 Task: Create a rule when the item name item is checked checklist name by anyone.
Action: Mouse moved to (814, 229)
Screenshot: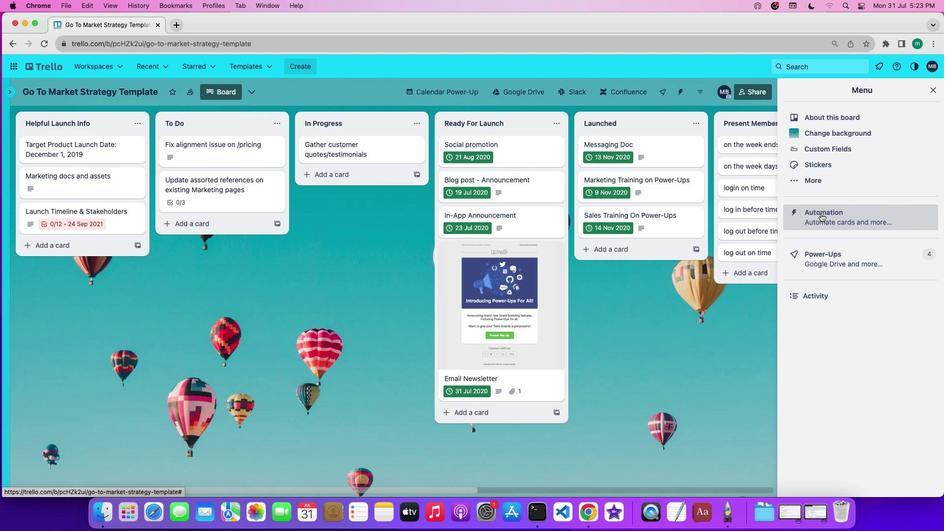 
Action: Mouse pressed left at (814, 229)
Screenshot: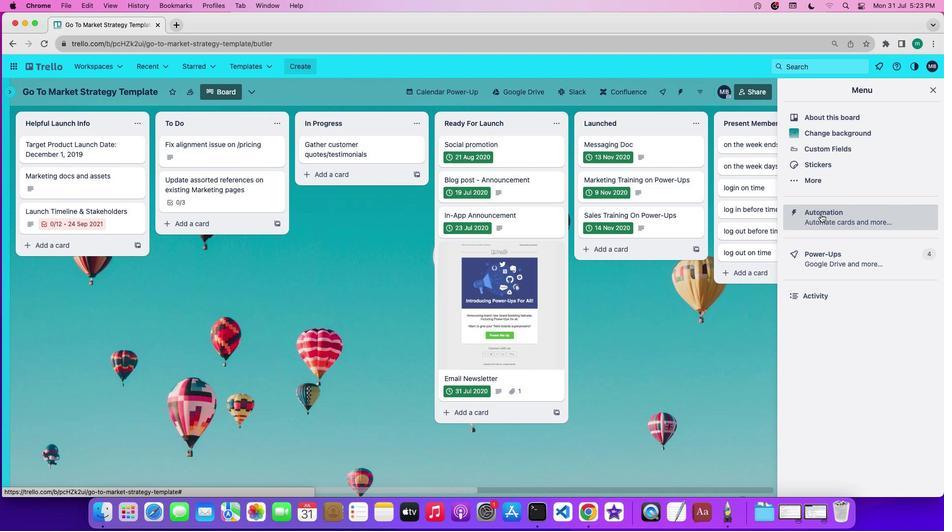 
Action: Mouse moved to (75, 202)
Screenshot: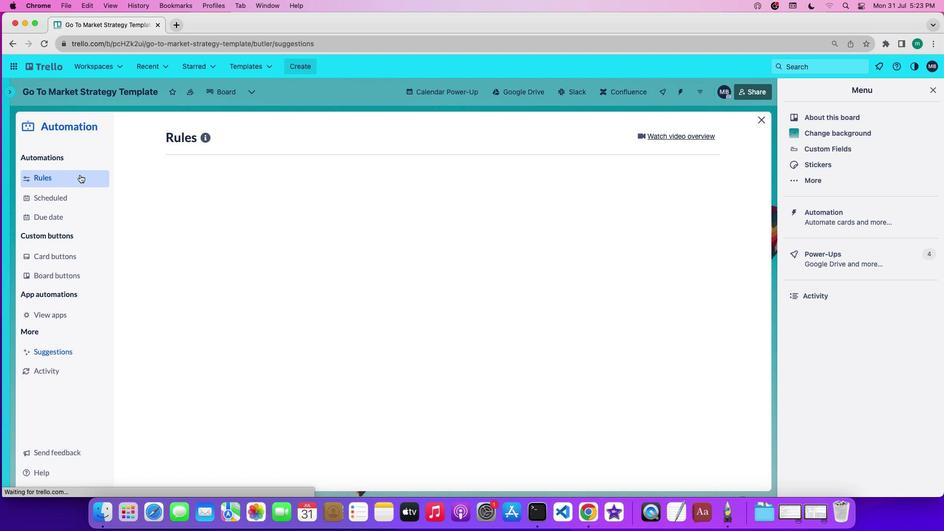 
Action: Mouse pressed left at (75, 202)
Screenshot: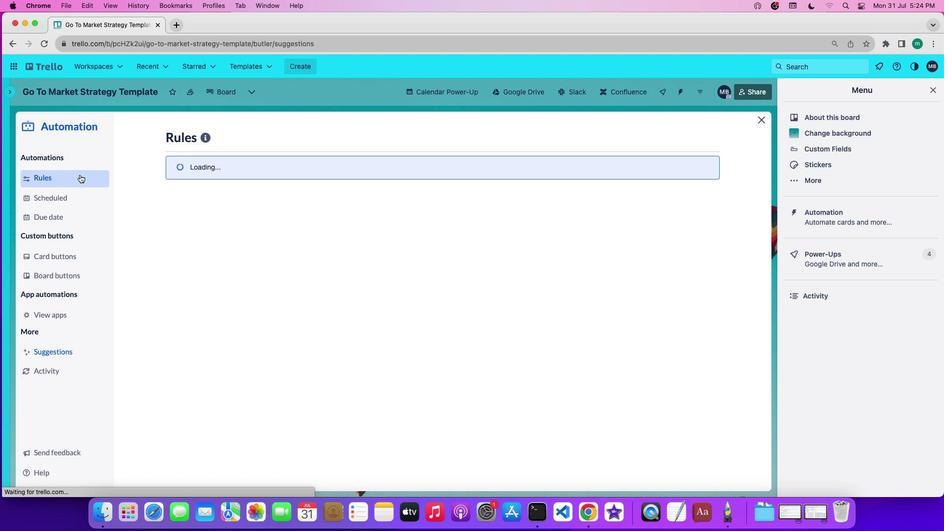 
Action: Mouse moved to (238, 330)
Screenshot: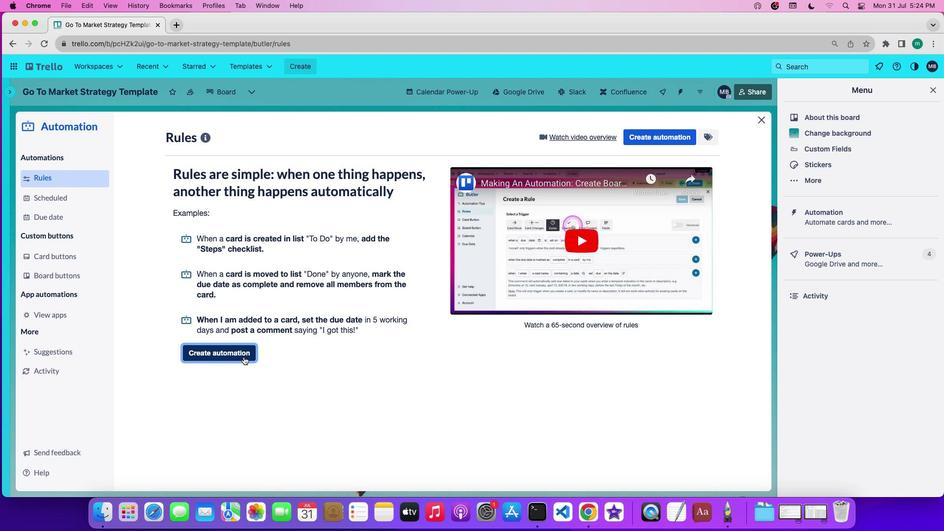 
Action: Mouse pressed left at (238, 330)
Screenshot: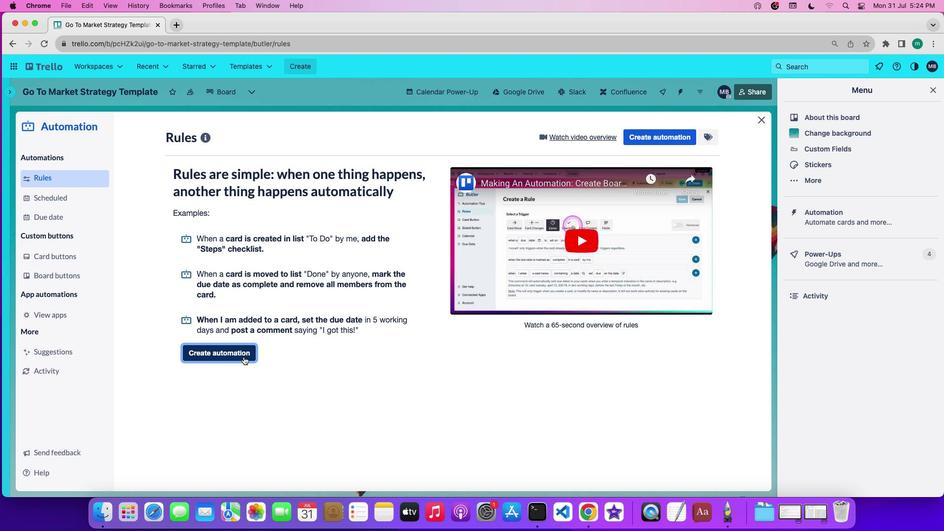 
Action: Mouse moved to (379, 241)
Screenshot: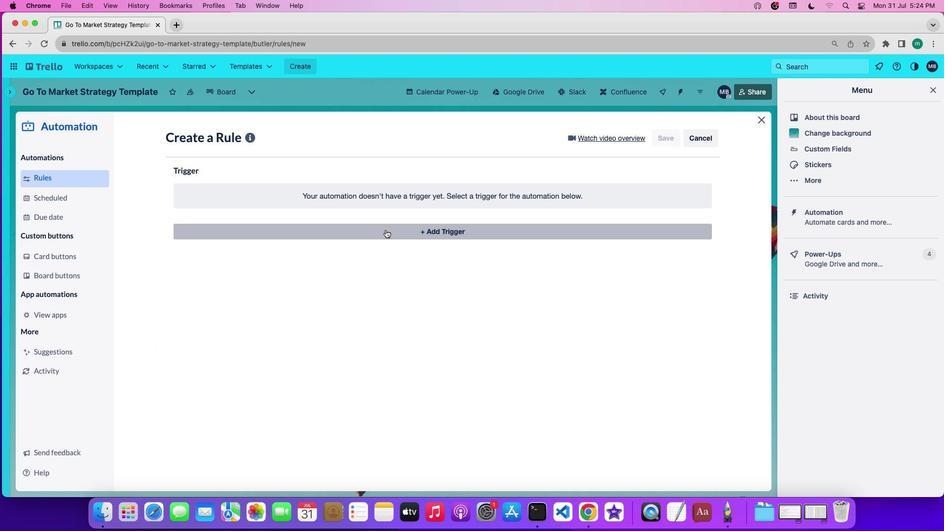 
Action: Mouse pressed left at (379, 241)
Screenshot: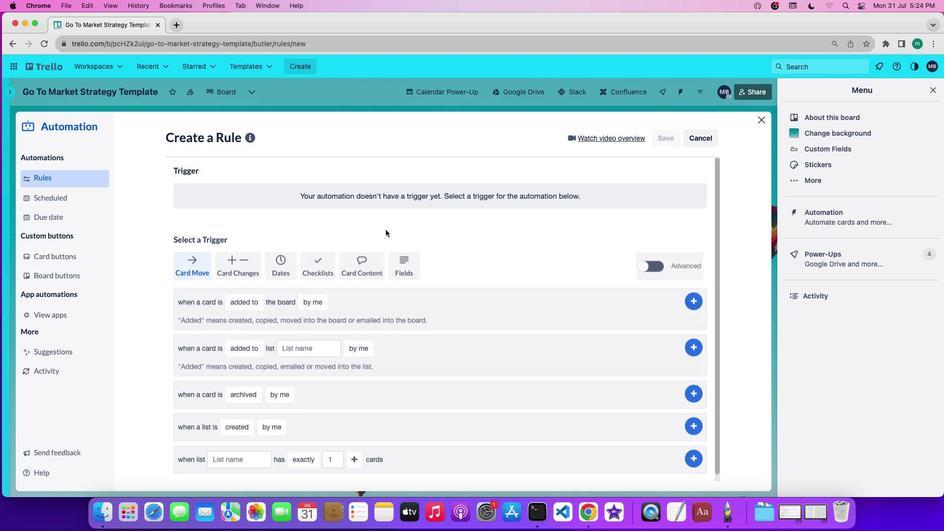 
Action: Mouse moved to (314, 267)
Screenshot: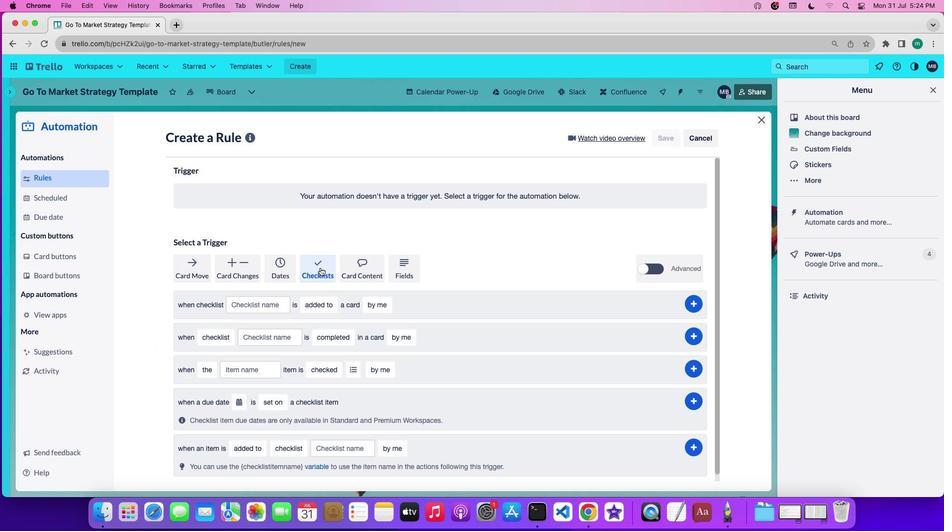 
Action: Mouse pressed left at (314, 267)
Screenshot: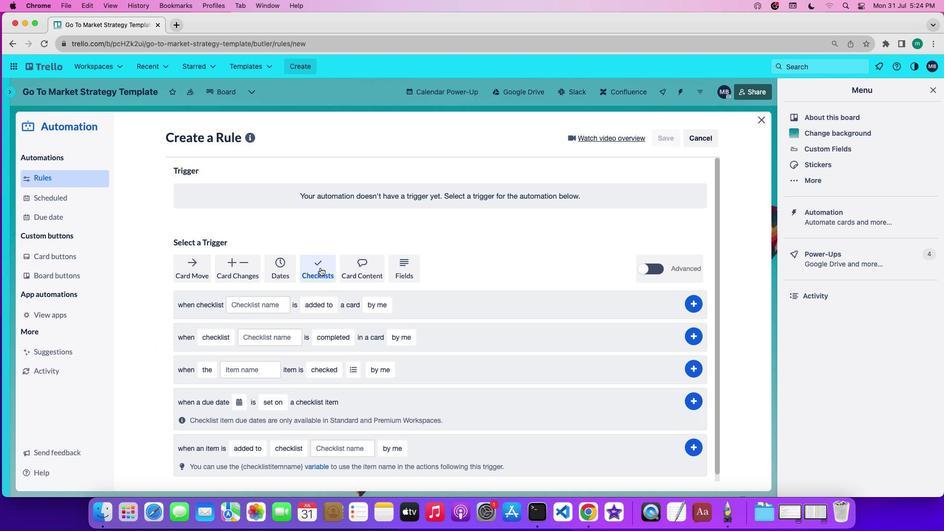 
Action: Mouse moved to (202, 343)
Screenshot: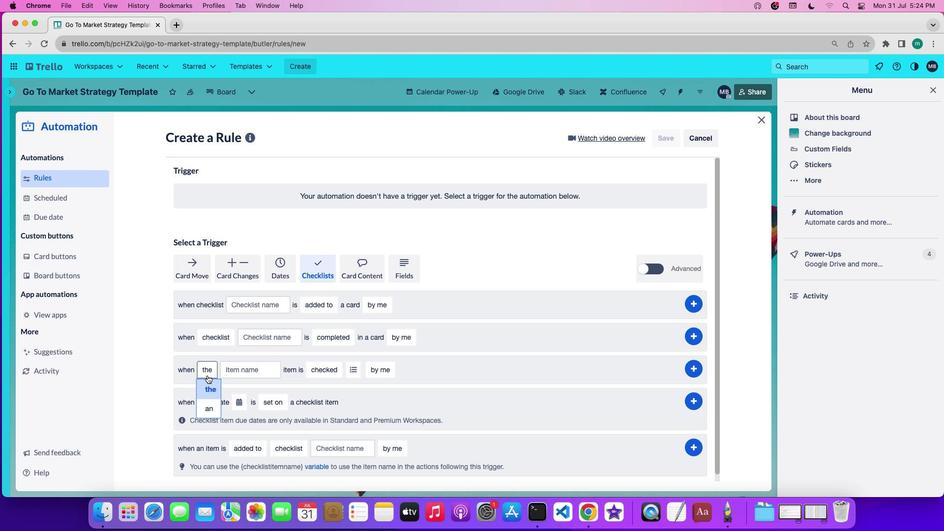 
Action: Mouse pressed left at (202, 343)
Screenshot: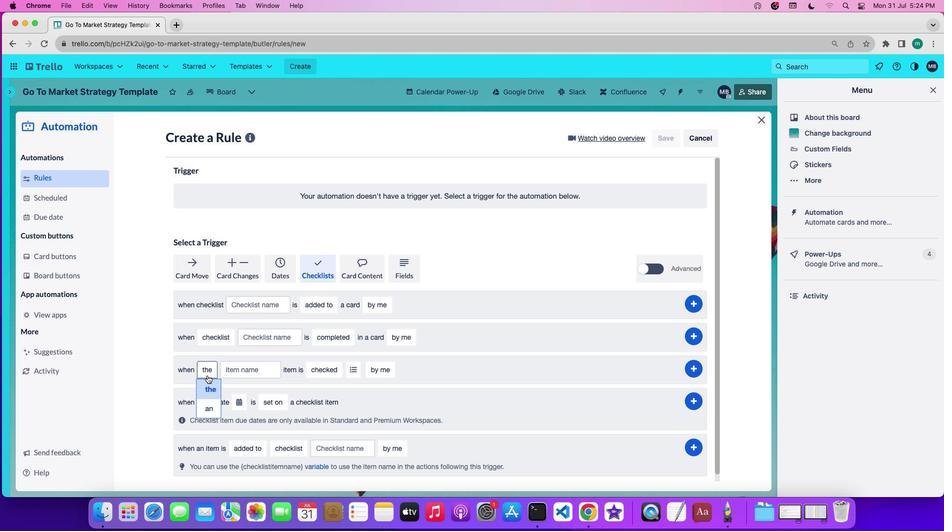 
Action: Mouse moved to (204, 352)
Screenshot: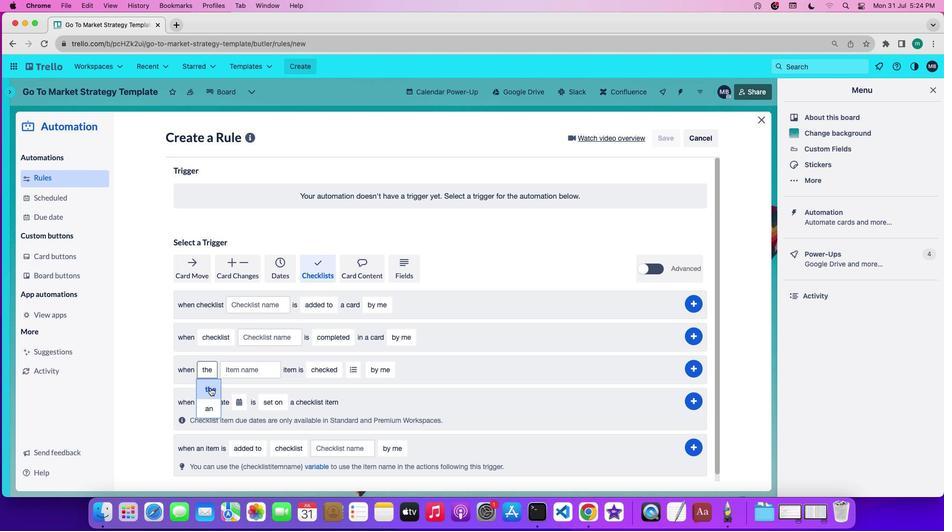 
Action: Mouse pressed left at (204, 352)
Screenshot: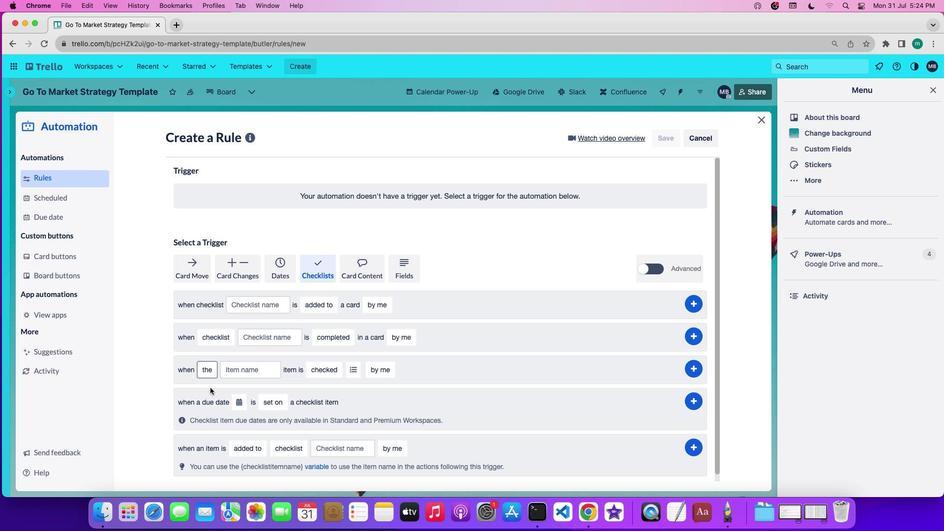 
Action: Mouse moved to (252, 341)
Screenshot: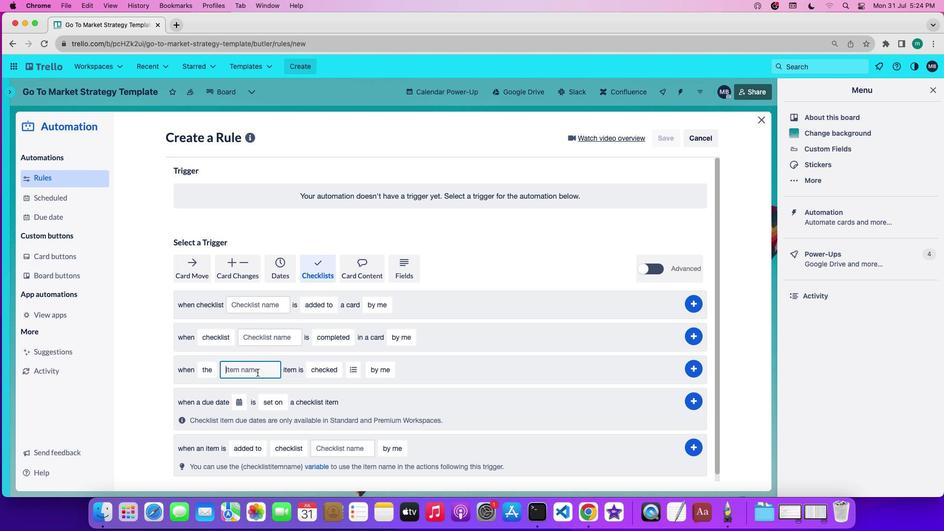
Action: Mouse pressed left at (252, 341)
Screenshot: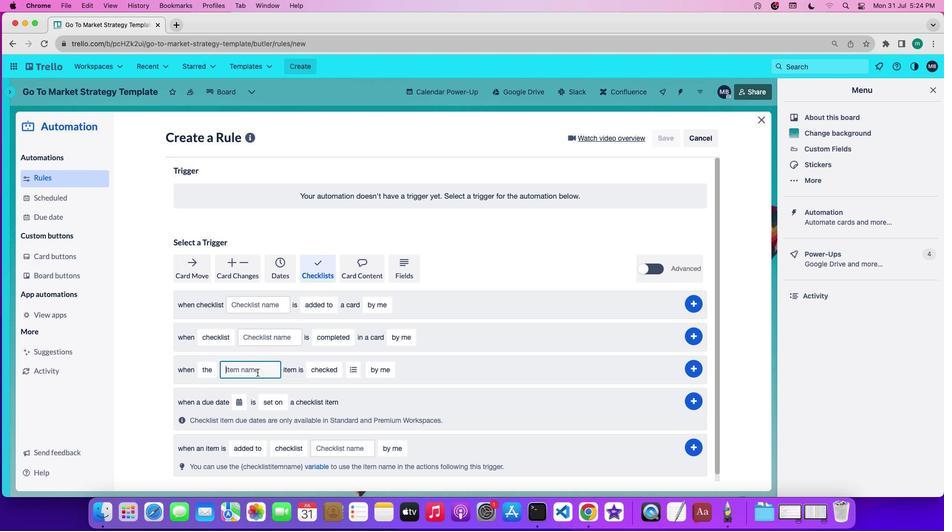 
Action: Key pressed Key.shift'I''t''e''m'Key.space'n''a''m''e'
Screenshot: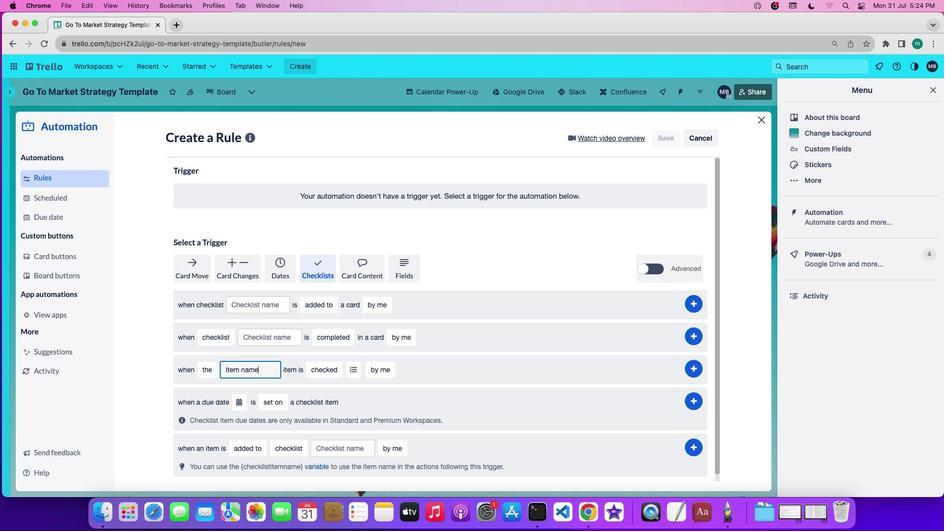 
Action: Mouse moved to (318, 338)
Screenshot: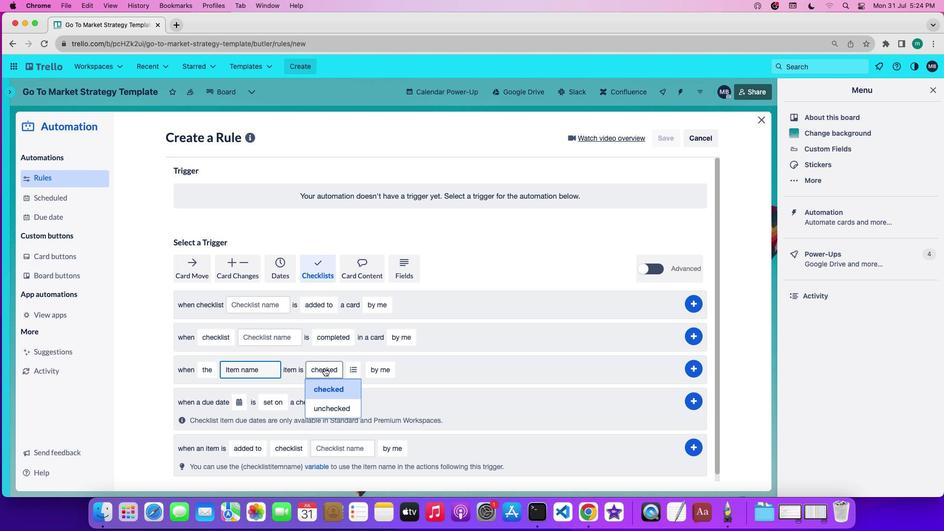 
Action: Mouse pressed left at (318, 338)
Screenshot: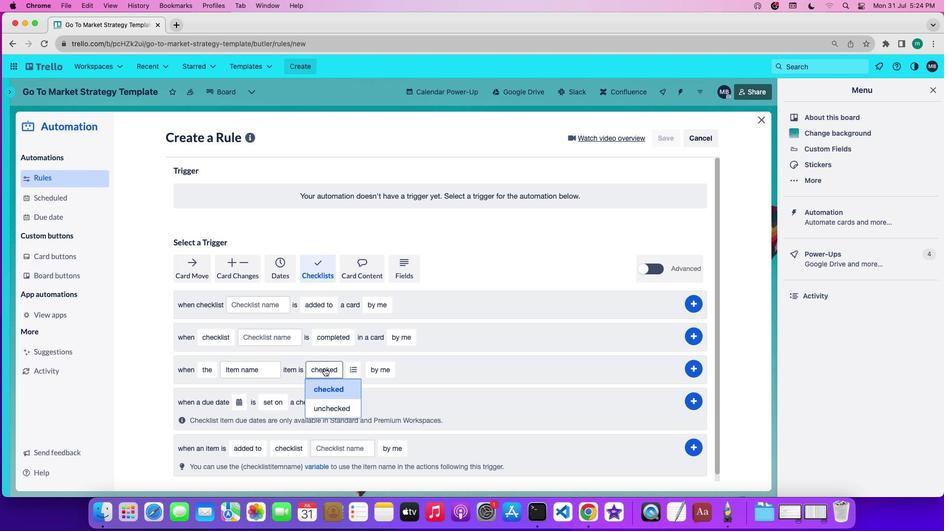 
Action: Mouse moved to (330, 353)
Screenshot: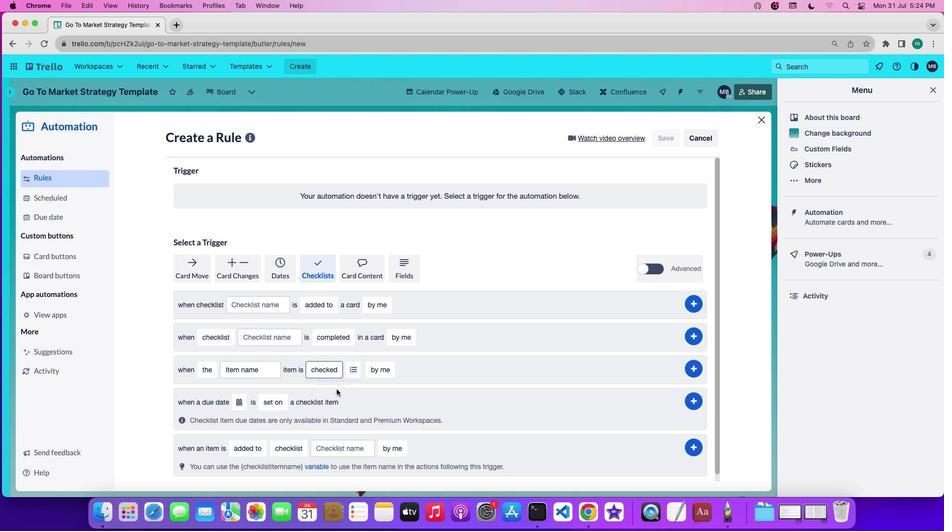 
Action: Mouse pressed left at (330, 353)
Screenshot: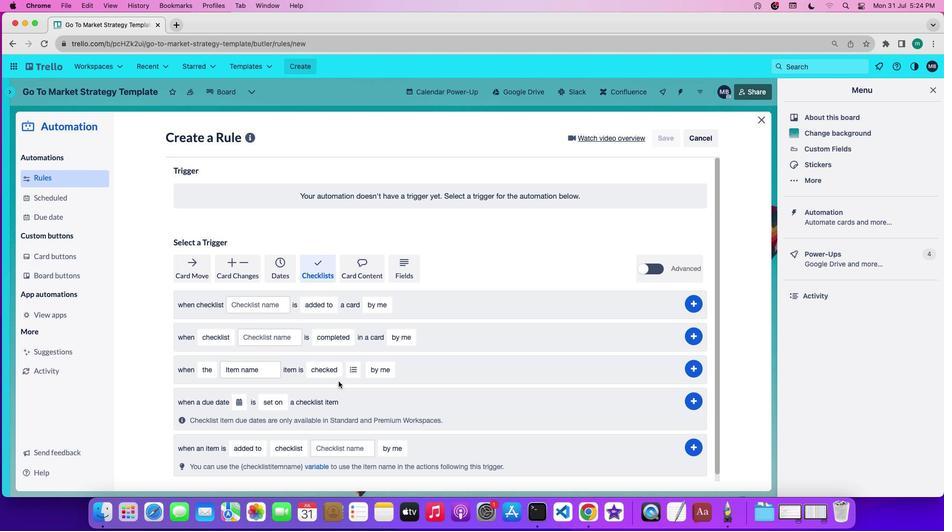 
Action: Mouse moved to (352, 341)
Screenshot: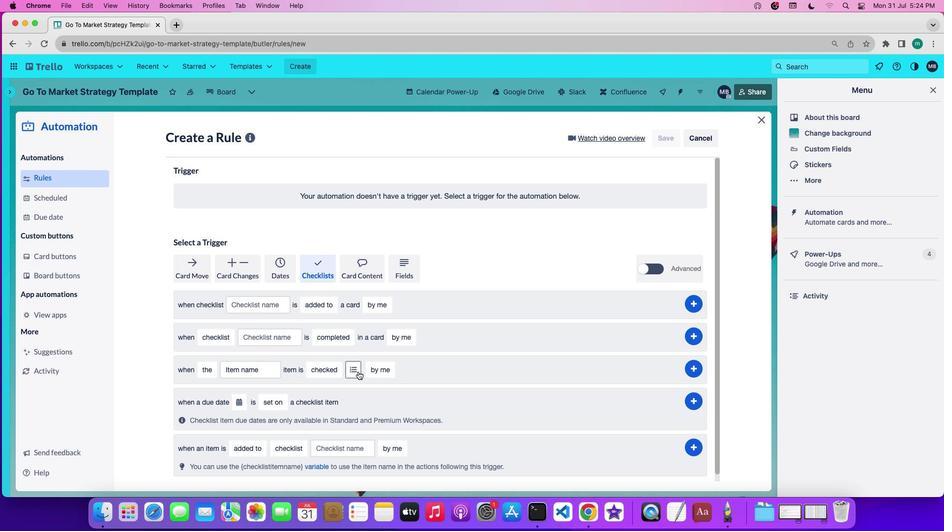 
Action: Mouse pressed left at (352, 341)
Screenshot: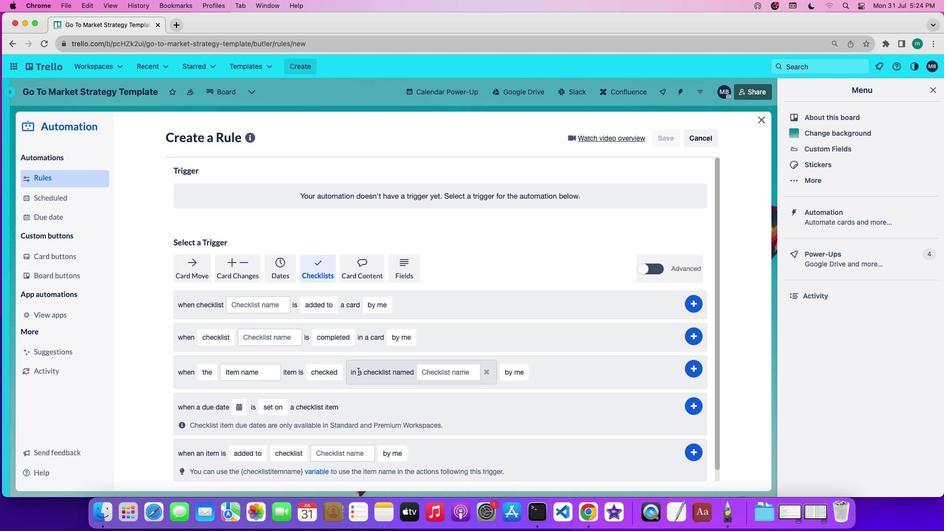 
Action: Mouse moved to (436, 341)
Screenshot: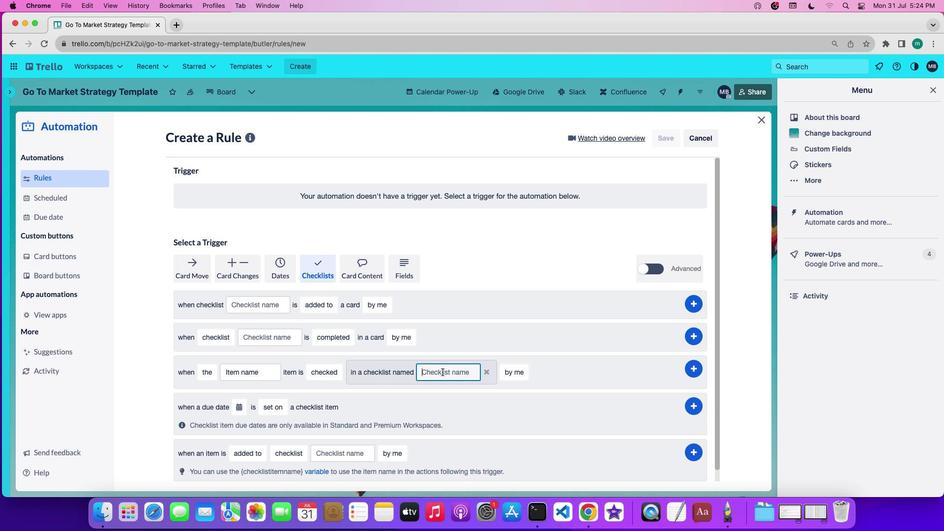 
Action: Mouse pressed left at (436, 341)
Screenshot: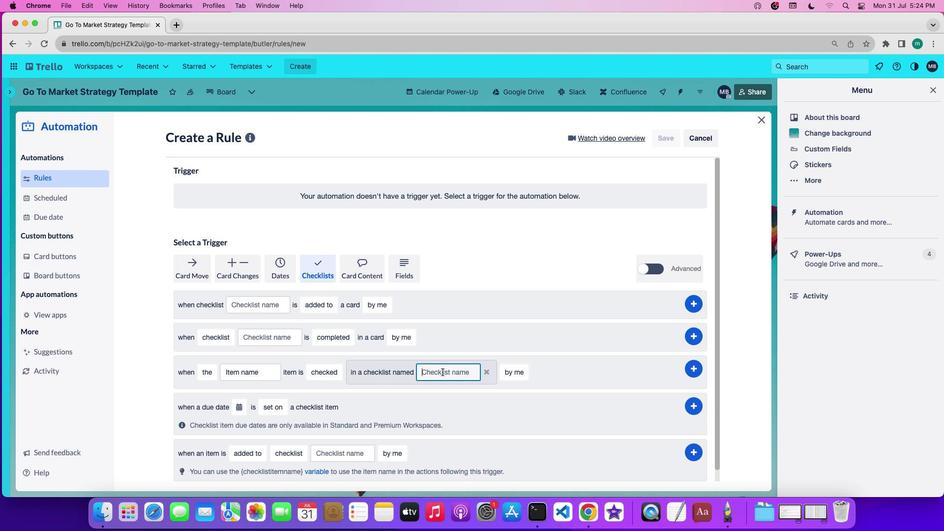 
Action: Mouse moved to (429, 340)
Screenshot: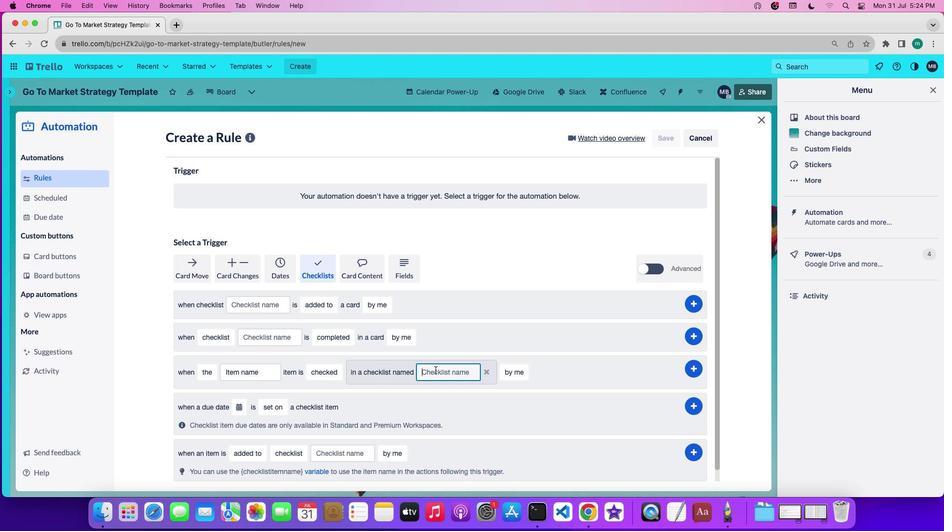 
Action: Key pressed 'c''h''e''c''k''l''i''s''t'
Screenshot: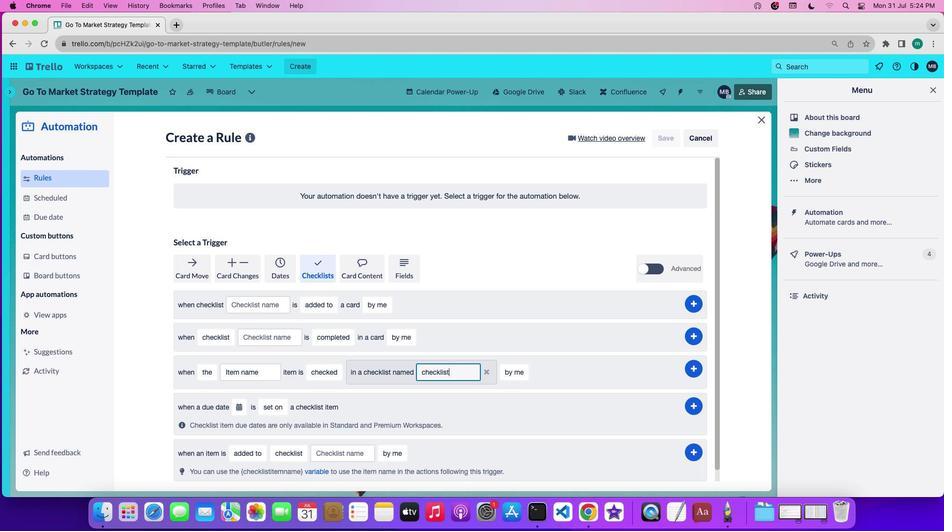 
Action: Mouse moved to (508, 337)
Screenshot: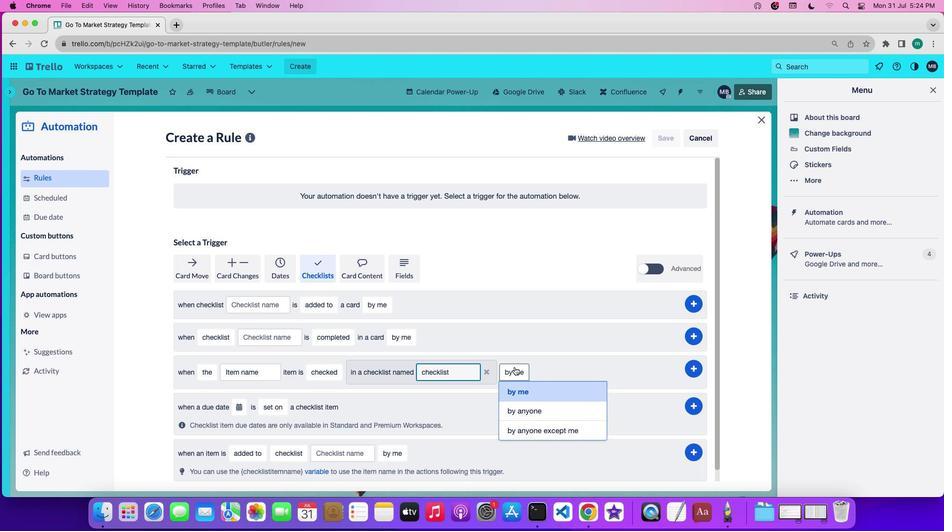 
Action: Mouse pressed left at (508, 337)
Screenshot: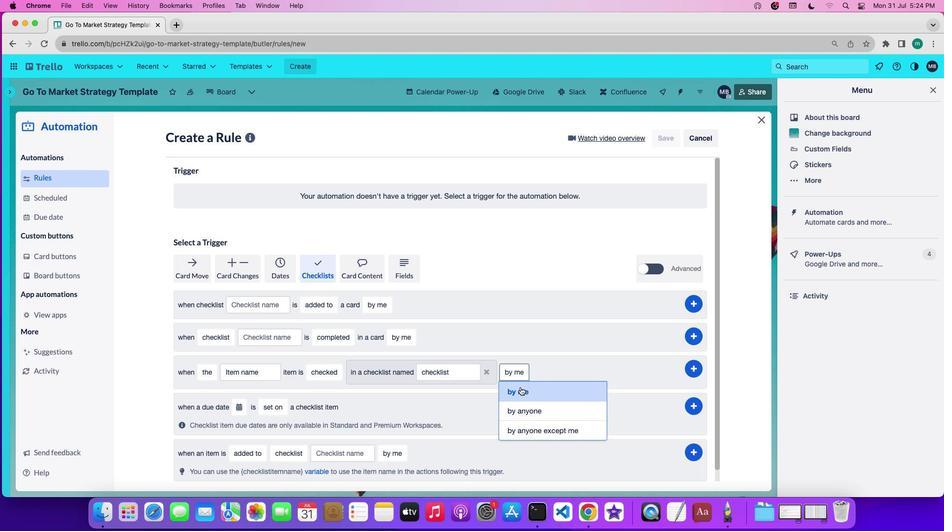 
Action: Mouse moved to (522, 368)
Screenshot: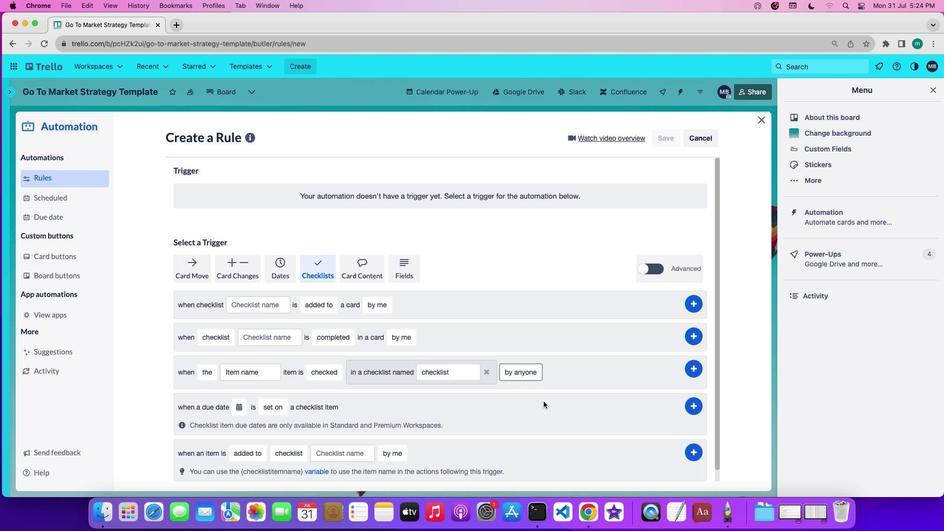 
Action: Mouse pressed left at (522, 368)
Screenshot: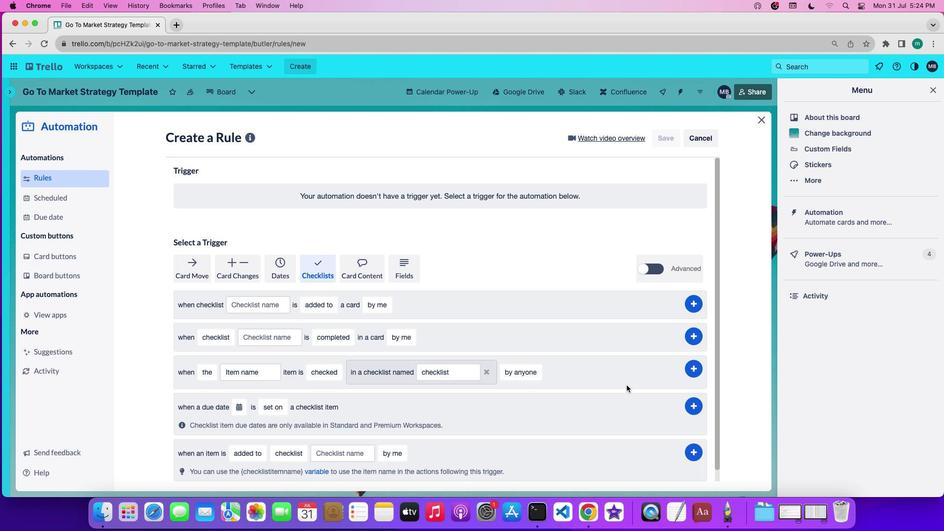 
Action: Mouse moved to (681, 339)
Screenshot: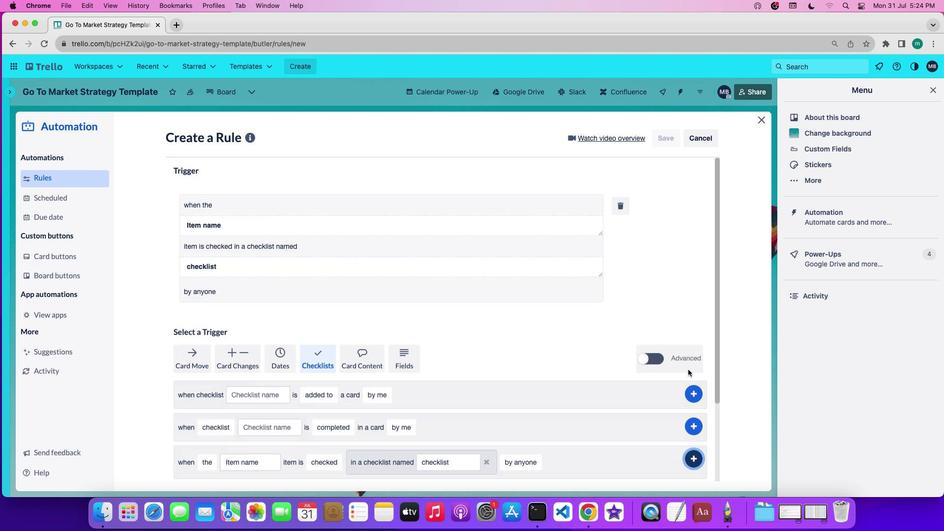
Action: Mouse pressed left at (681, 339)
Screenshot: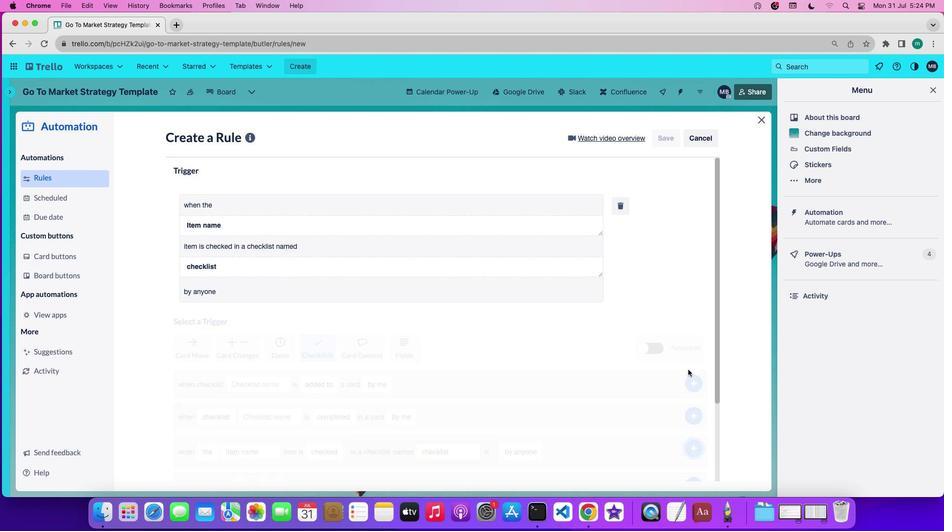 
Action: Mouse moved to (619, 352)
Screenshot: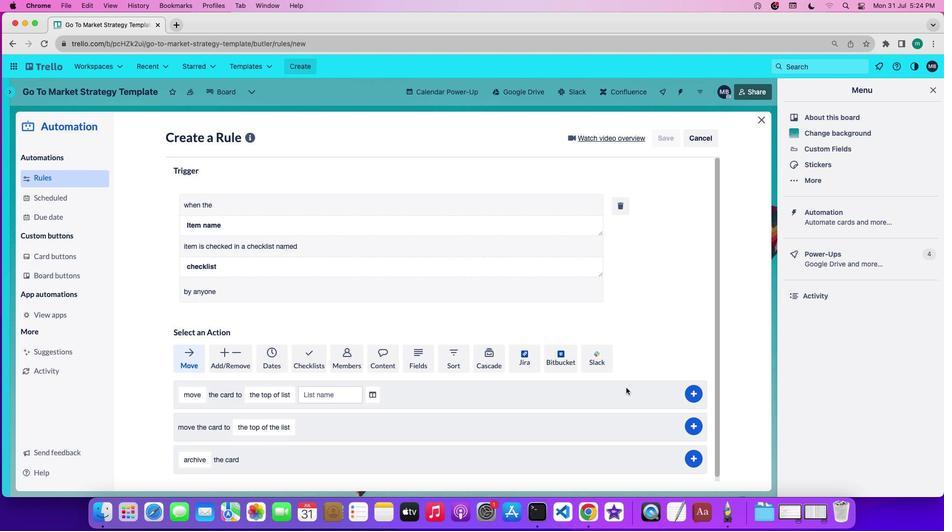 
